 Task: Change the "Sweep Rate" to 6.00.
Action: Mouse moved to (134, 14)
Screenshot: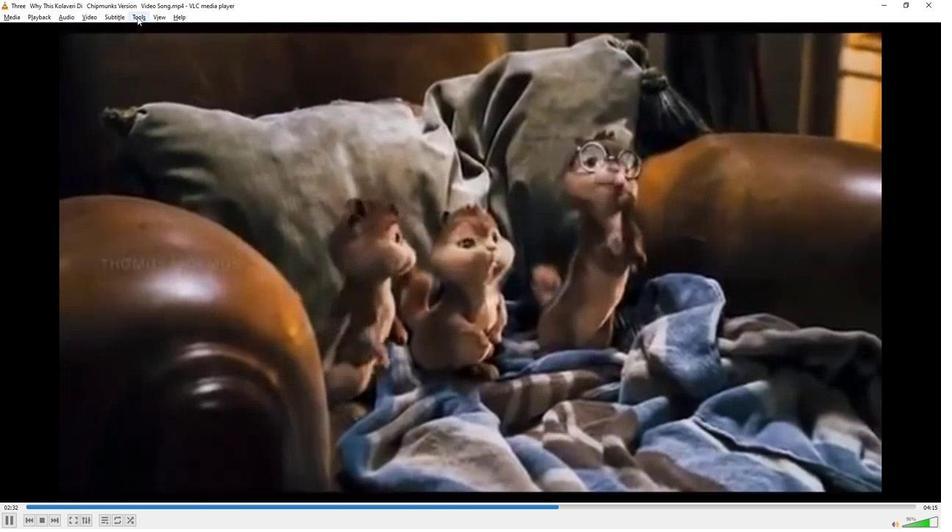 
Action: Mouse pressed left at (134, 14)
Screenshot: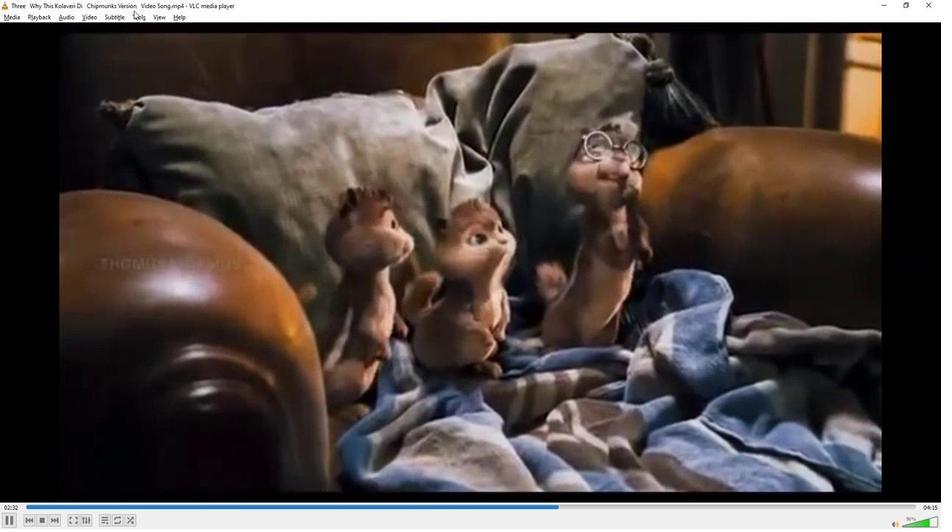 
Action: Mouse moved to (139, 21)
Screenshot: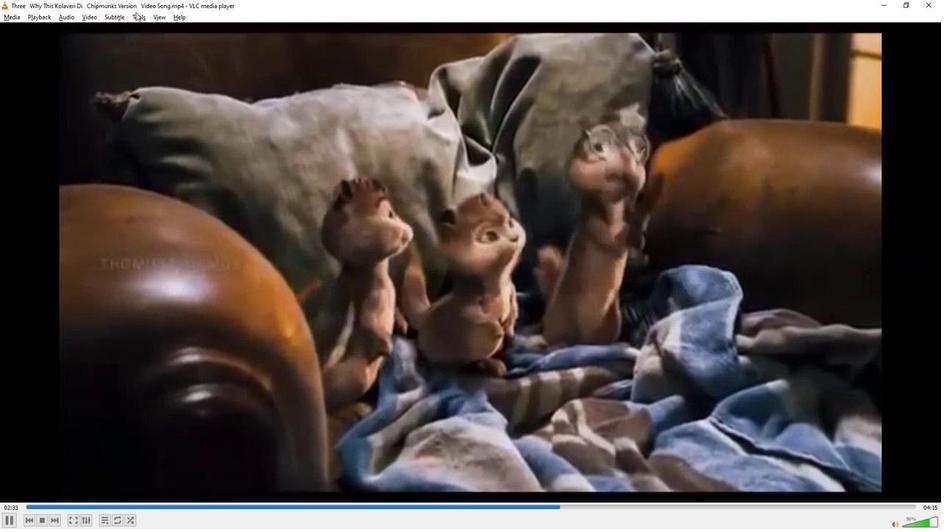 
Action: Mouse pressed left at (139, 21)
Screenshot: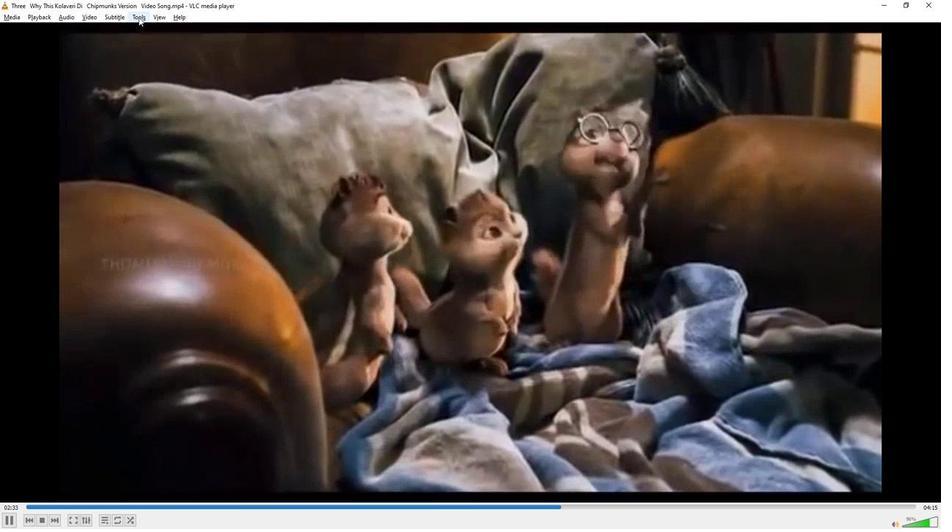 
Action: Mouse moved to (156, 134)
Screenshot: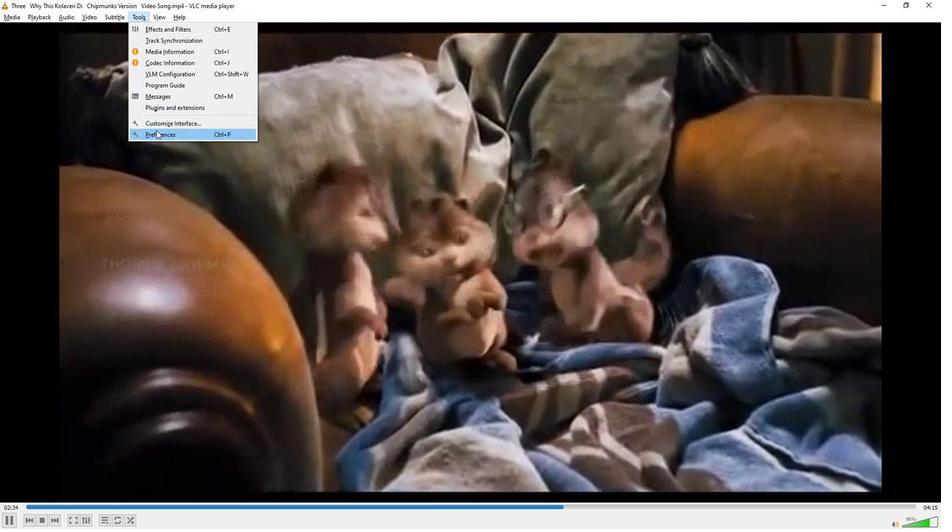 
Action: Mouse pressed left at (156, 134)
Screenshot: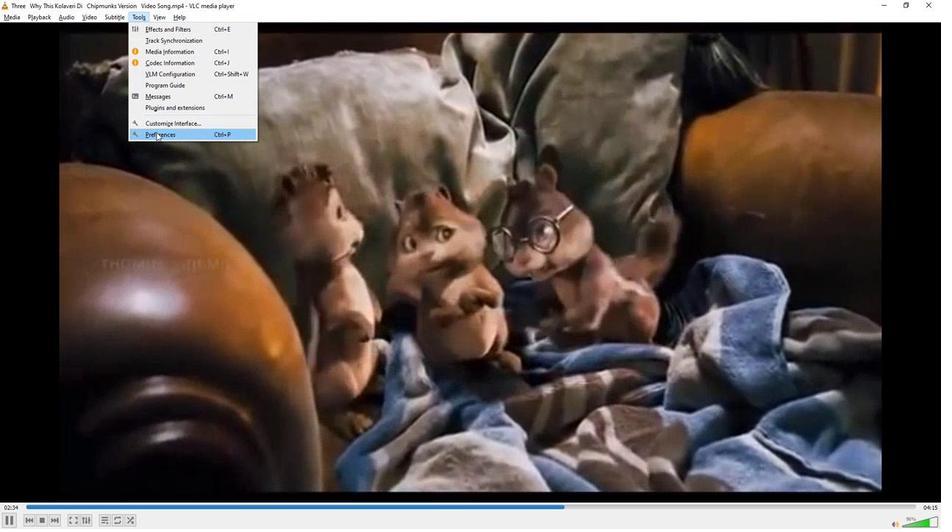 
Action: Mouse moved to (275, 394)
Screenshot: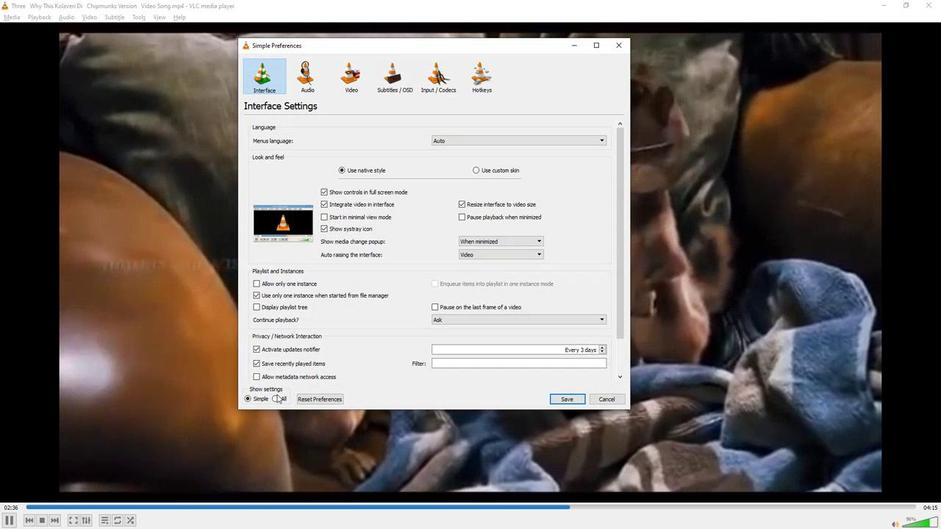 
Action: Mouse pressed left at (275, 394)
Screenshot: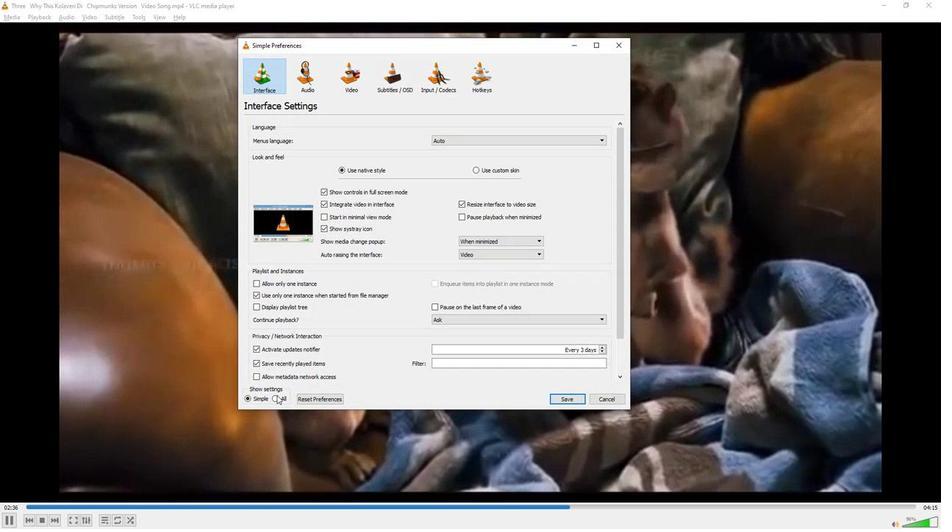
Action: Mouse moved to (259, 176)
Screenshot: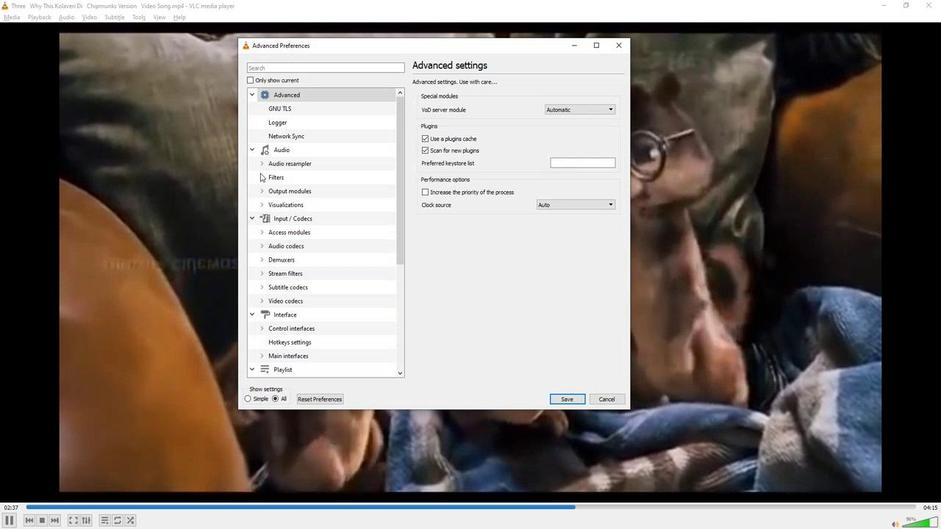 
Action: Mouse pressed left at (259, 176)
Screenshot: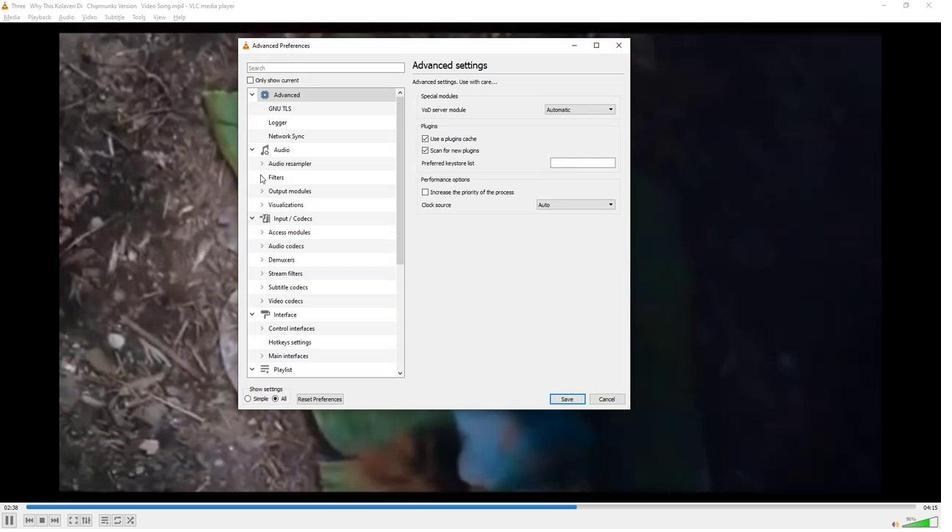 
Action: Mouse moved to (294, 233)
Screenshot: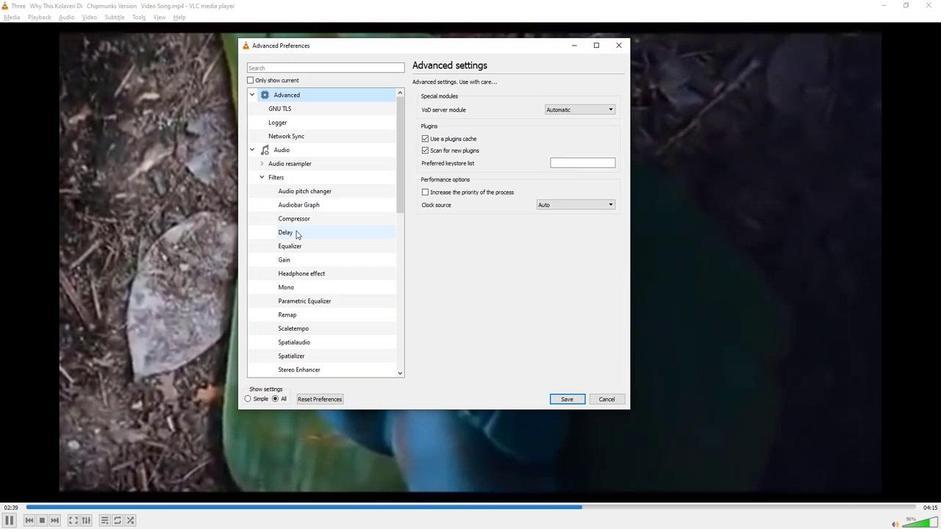 
Action: Mouse pressed left at (294, 233)
Screenshot: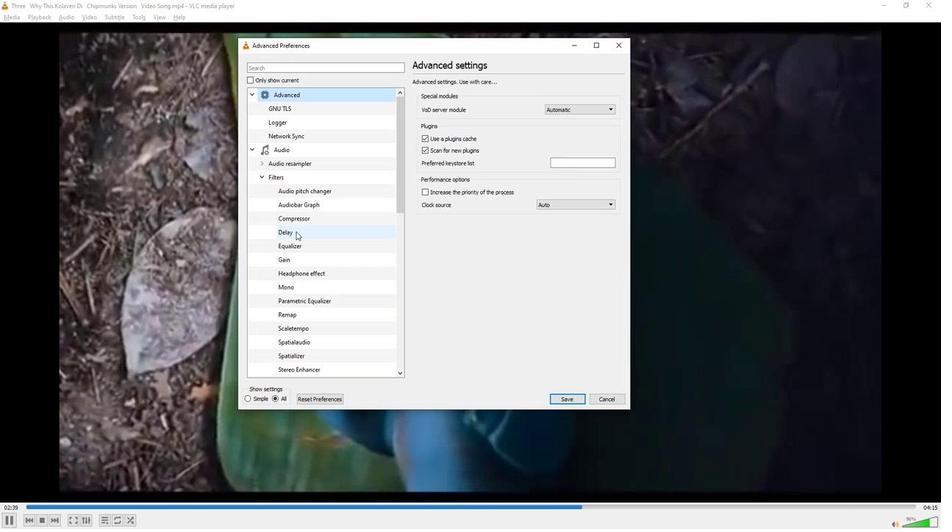 
Action: Mouse moved to (596, 129)
Screenshot: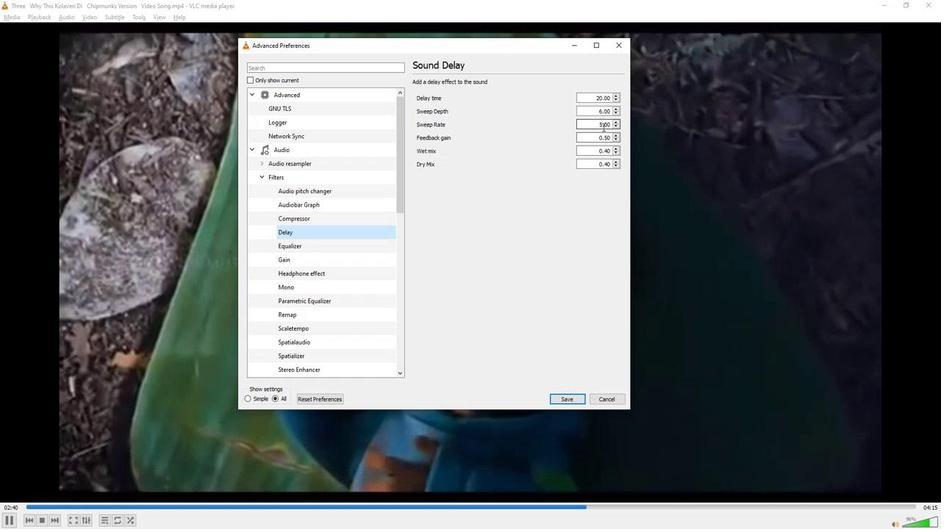 
Action: Mouse pressed left at (596, 129)
Screenshot: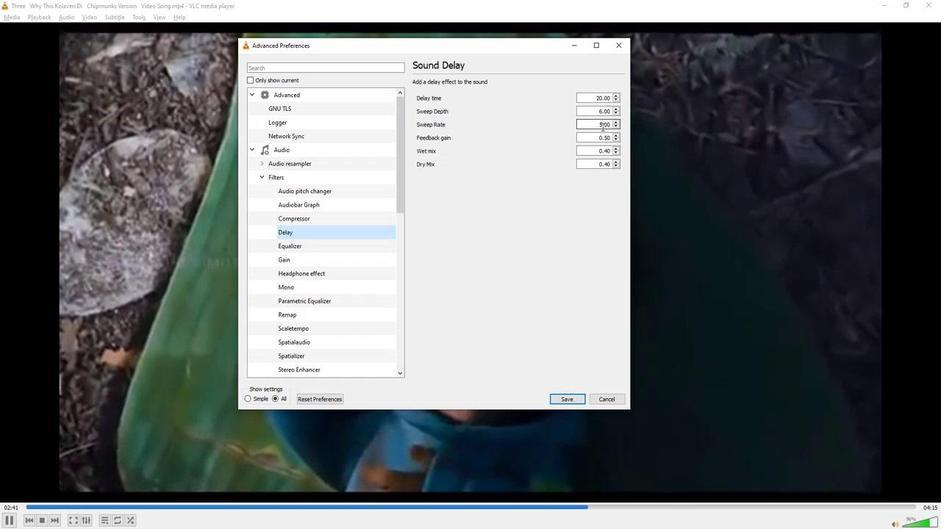 
Action: Key pressed <Key.backspace>6+
Screenshot: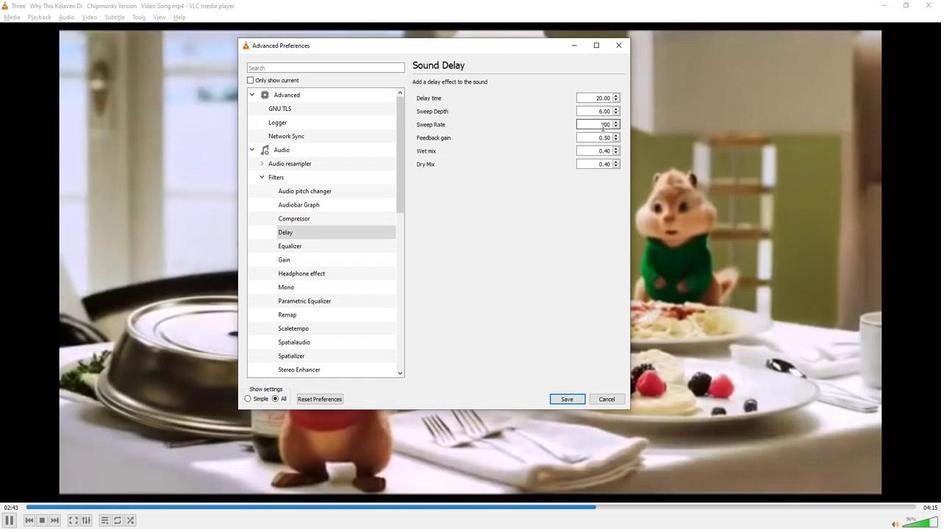 
Action: Mouse moved to (509, 313)
Screenshot: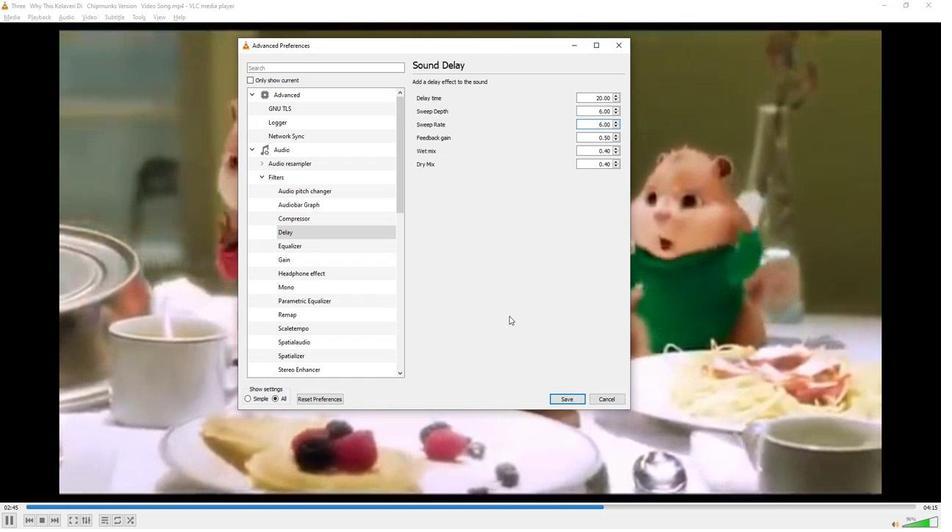 
